 Task: Set the Layer B modulation for the ISDB-T reception parameter to 128-QAM.
Action: Mouse moved to (114, 14)
Screenshot: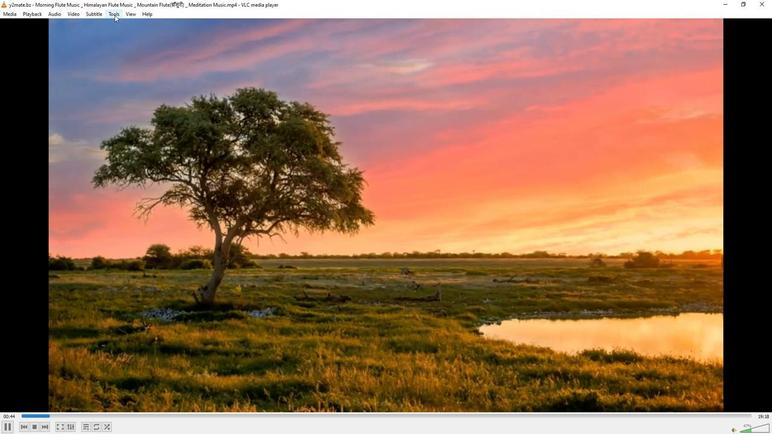 
Action: Mouse pressed left at (114, 14)
Screenshot: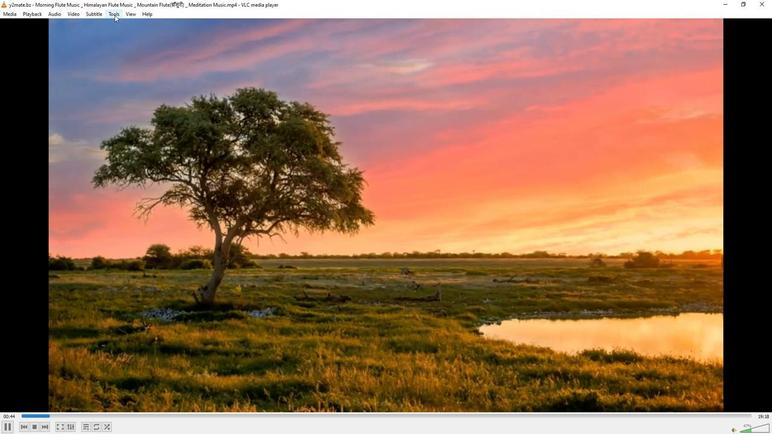 
Action: Mouse moved to (124, 114)
Screenshot: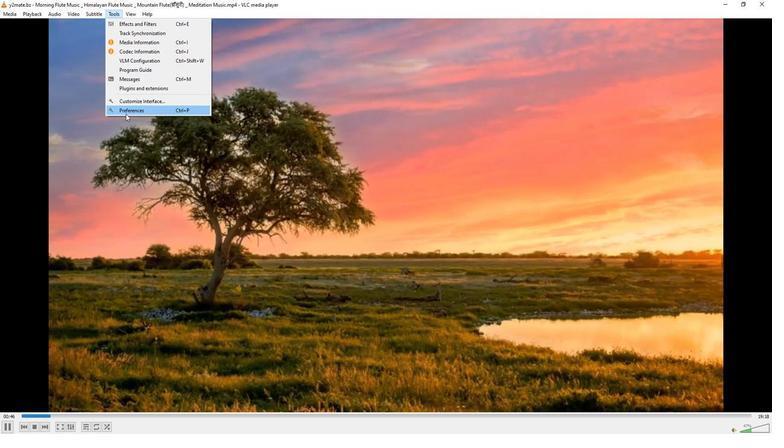 
Action: Mouse pressed left at (124, 114)
Screenshot: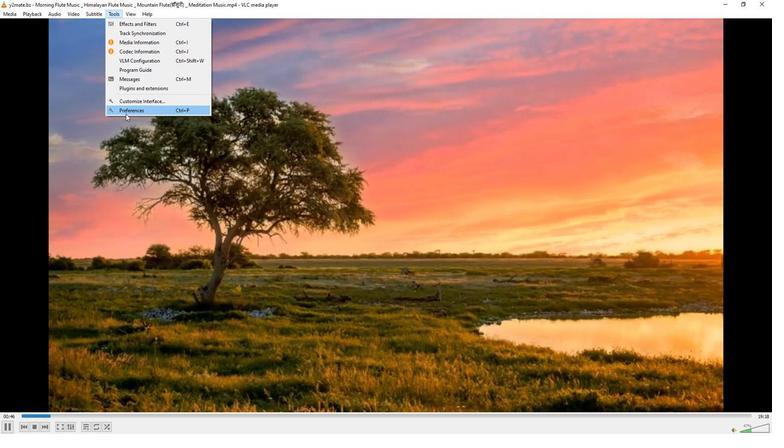 
Action: Mouse moved to (254, 353)
Screenshot: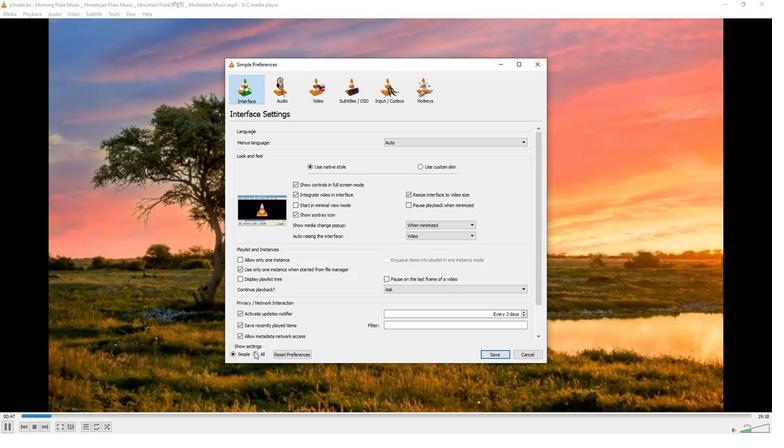 
Action: Mouse pressed left at (254, 353)
Screenshot: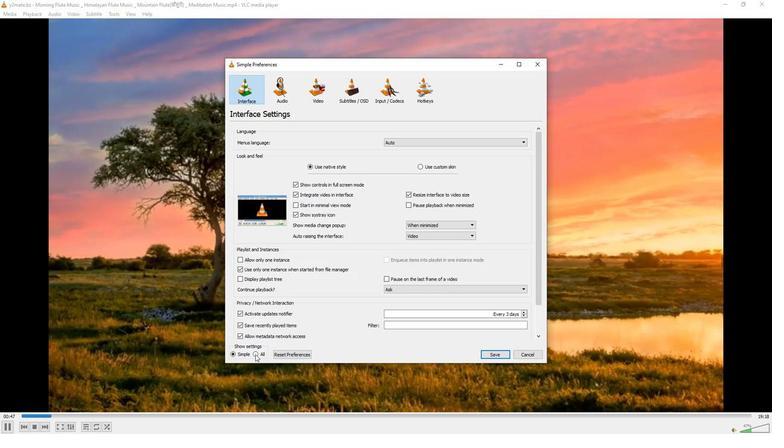 
Action: Mouse moved to (243, 220)
Screenshot: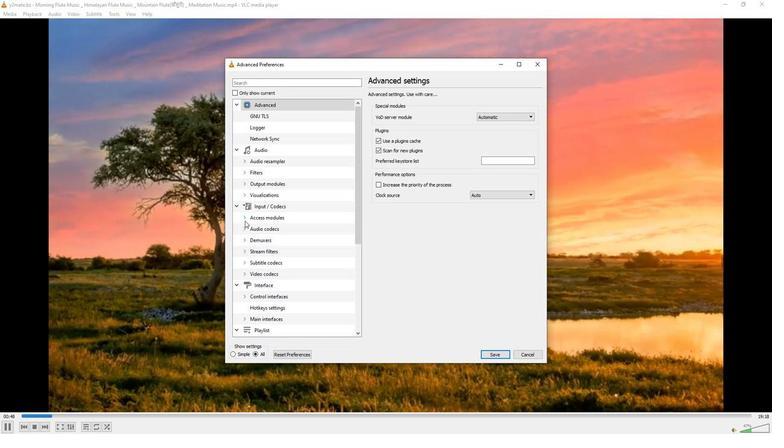 
Action: Mouse pressed left at (243, 220)
Screenshot: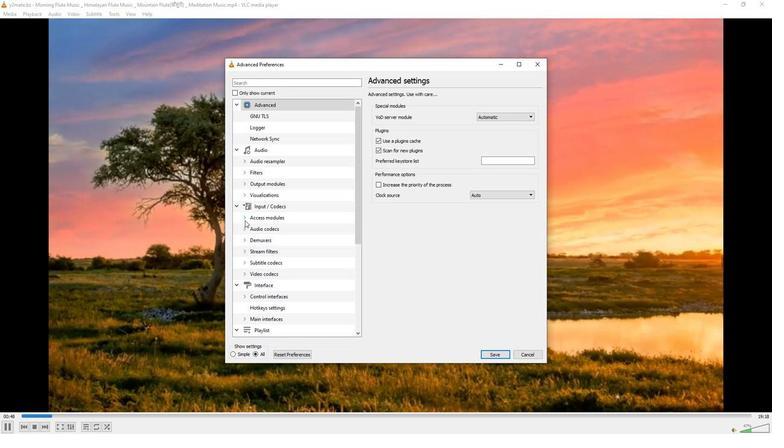 
Action: Mouse moved to (258, 282)
Screenshot: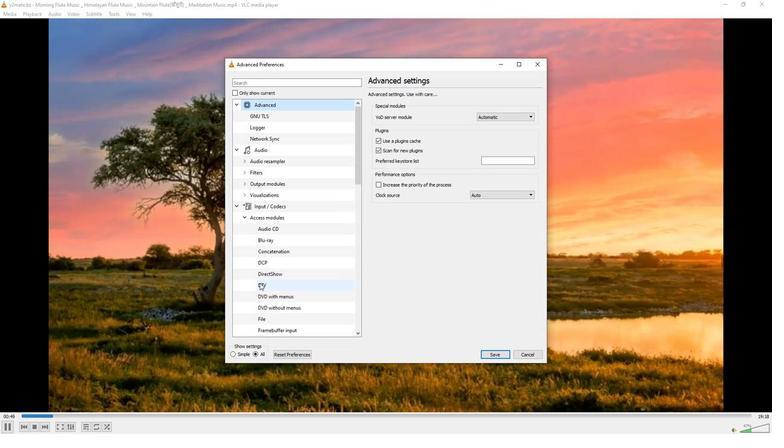 
Action: Mouse pressed left at (258, 282)
Screenshot: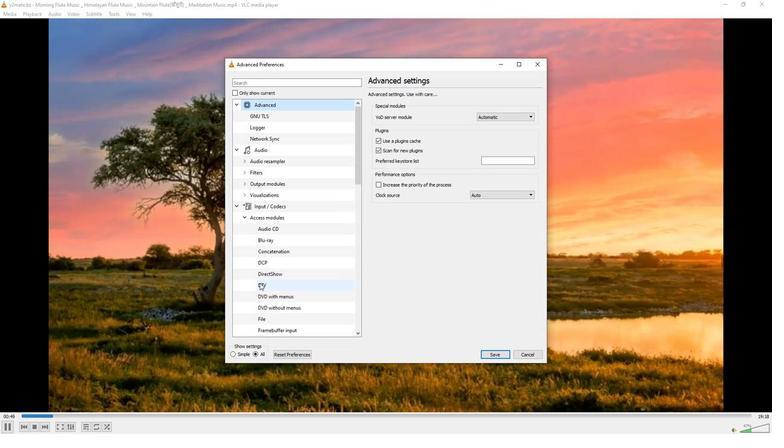 
Action: Mouse moved to (513, 305)
Screenshot: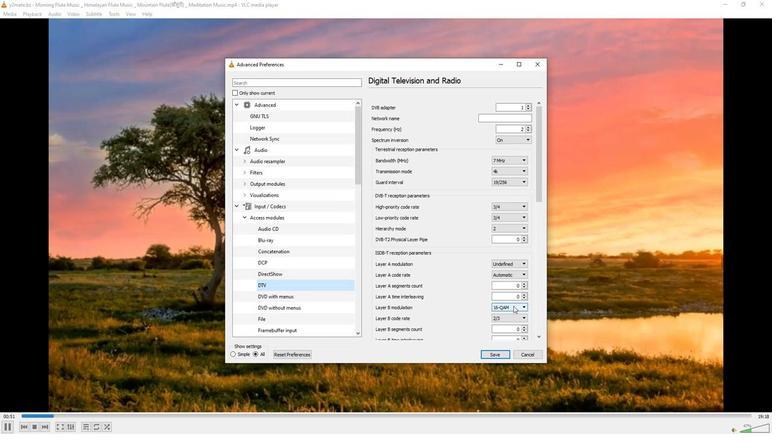 
Action: Mouse pressed left at (513, 305)
Screenshot: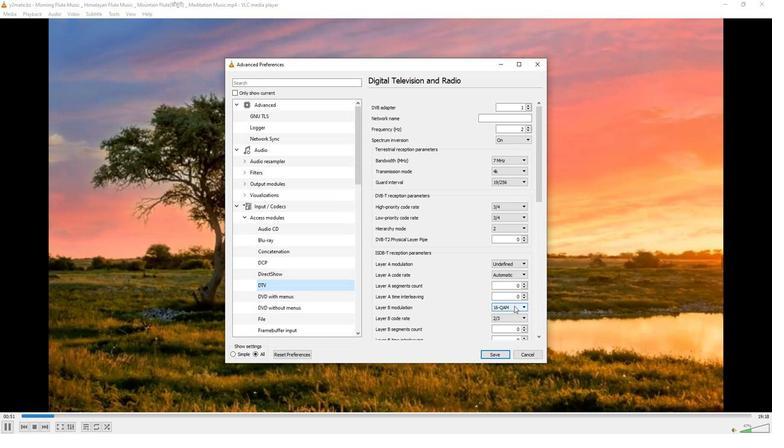 
Action: Mouse moved to (505, 338)
Screenshot: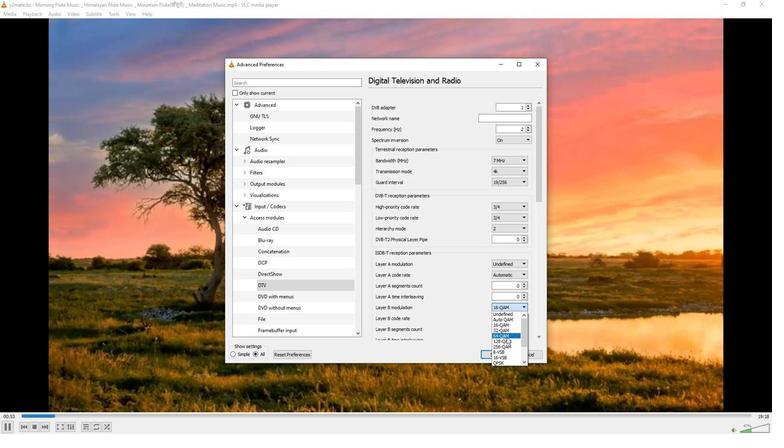 
Action: Mouse pressed left at (505, 338)
Screenshot: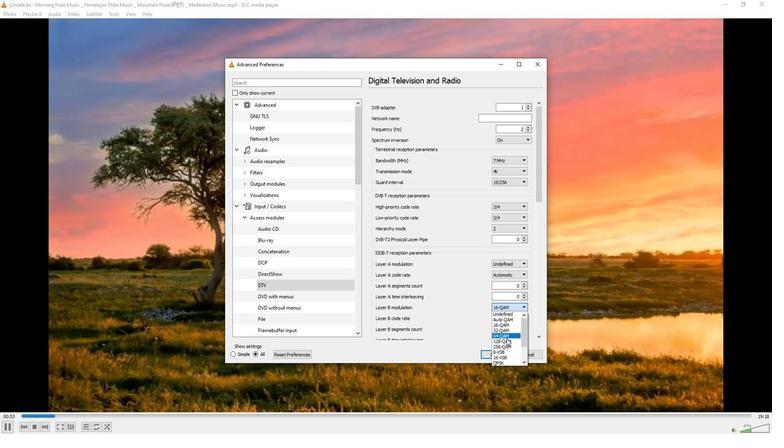 
Action: Mouse moved to (453, 316)
Screenshot: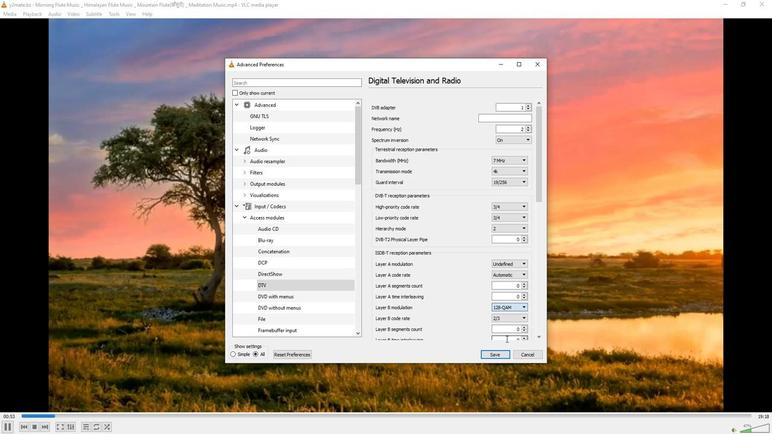 
